Task: Attach an image to the email.
Action: Mouse moved to (808, 23)
Screenshot: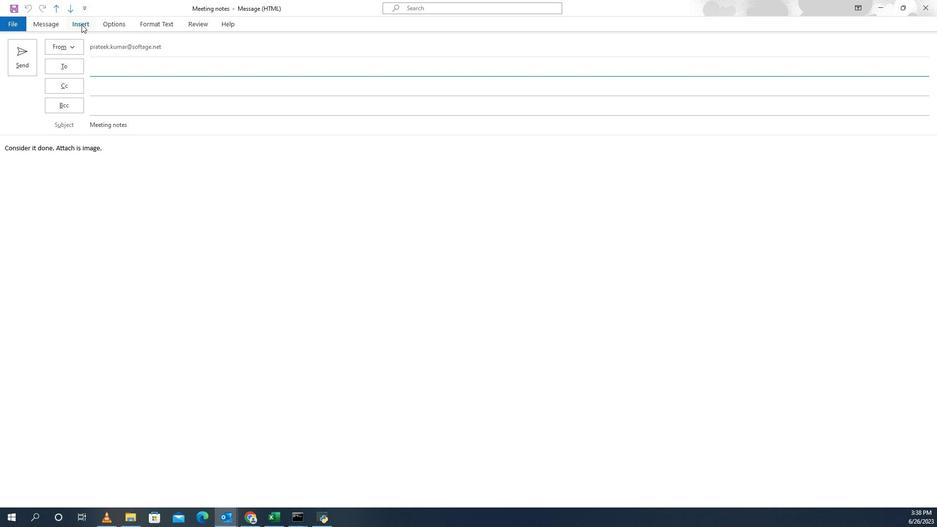 
Action: Mouse pressed left at (808, 23)
Screenshot: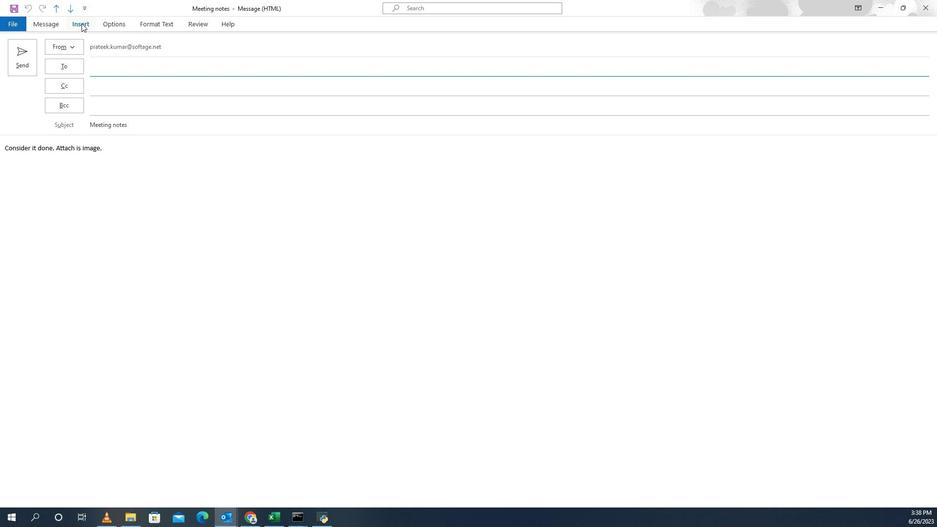 
Action: Mouse moved to (745, 55)
Screenshot: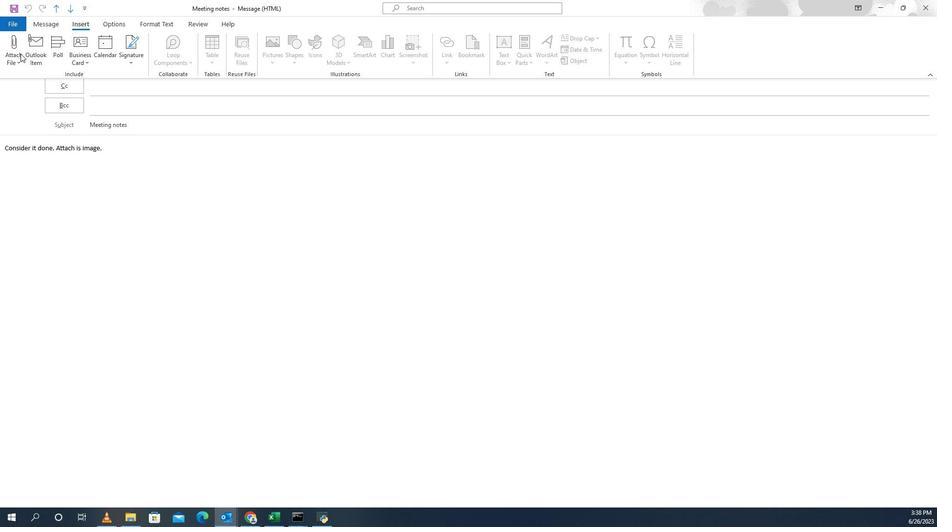 
Action: Mouse pressed left at (745, 55)
Screenshot: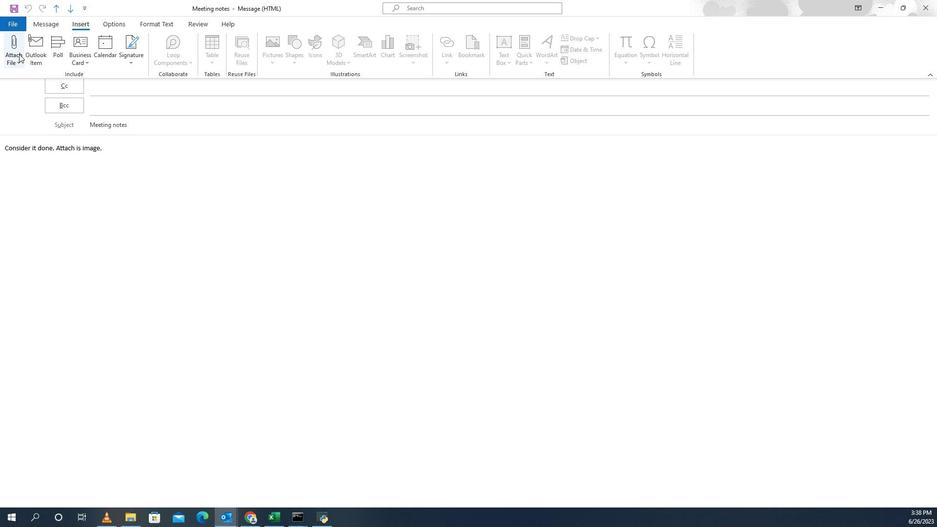 
Action: Mouse moved to (777, 91)
Screenshot: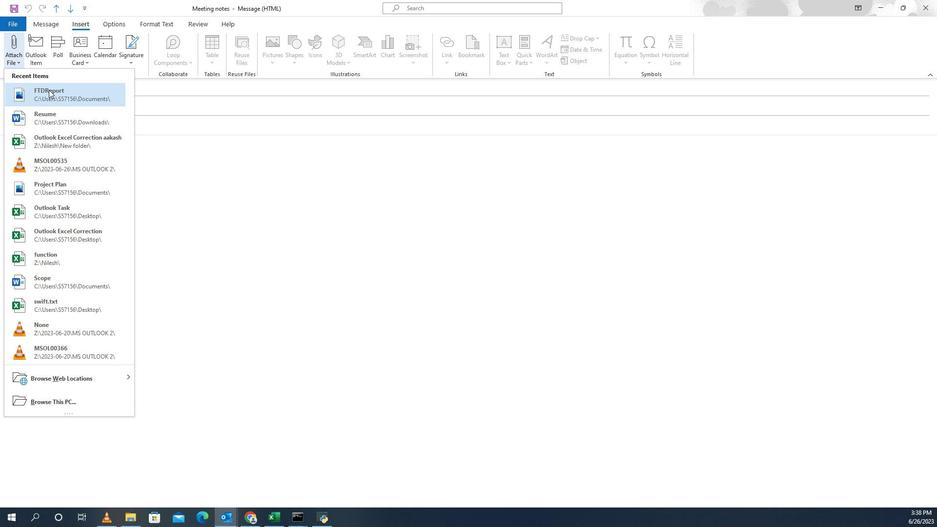 
Action: Mouse pressed left at (777, 91)
Screenshot: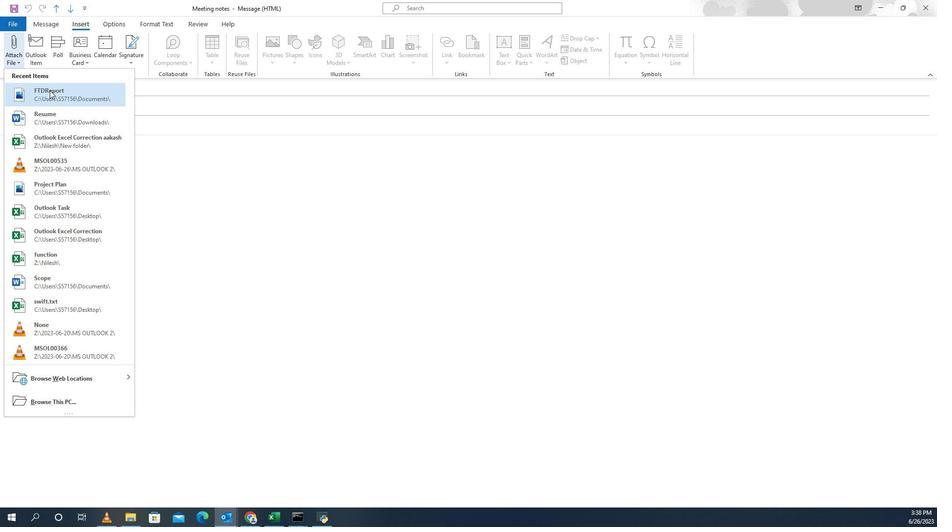 
Action: Mouse pressed left at (777, 91)
Screenshot: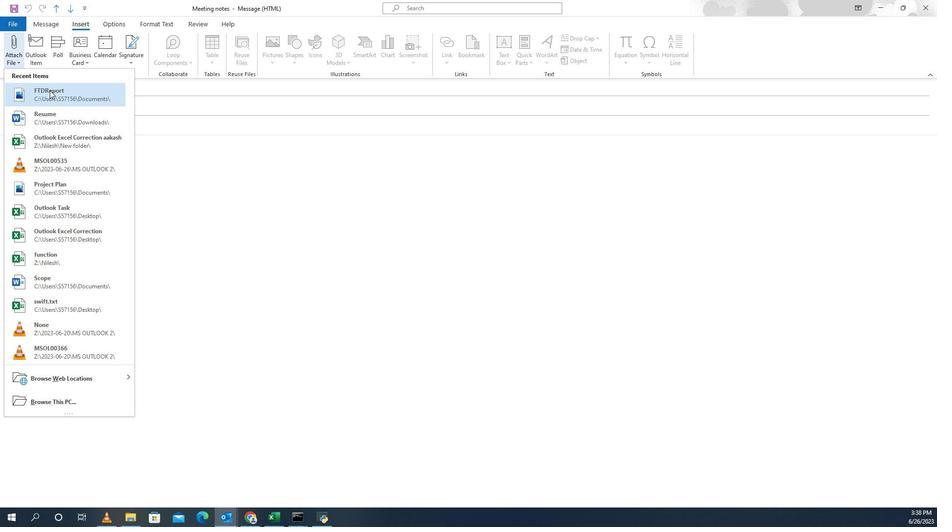 
Action: Mouse moved to (920, 249)
Screenshot: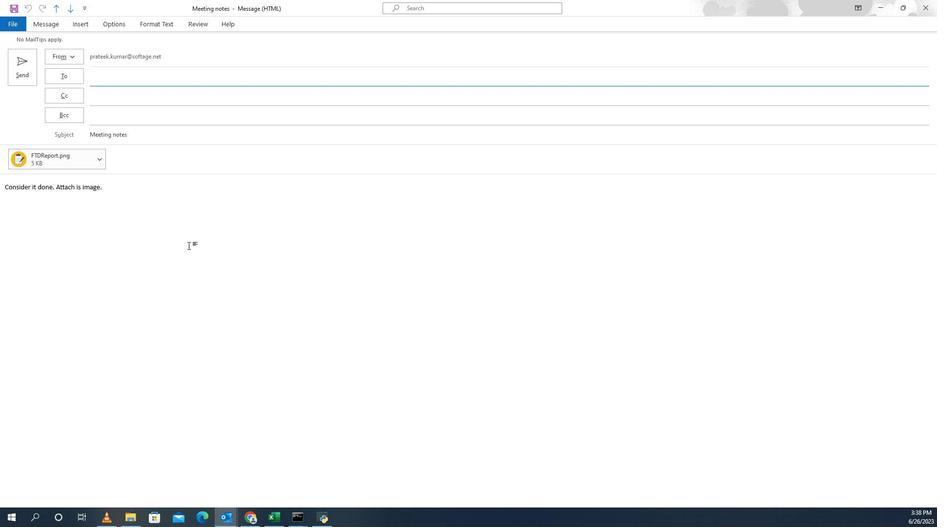 
